 Task: Add Softage Information Technology Limited.
Action: Mouse moved to (243, 91)
Screenshot: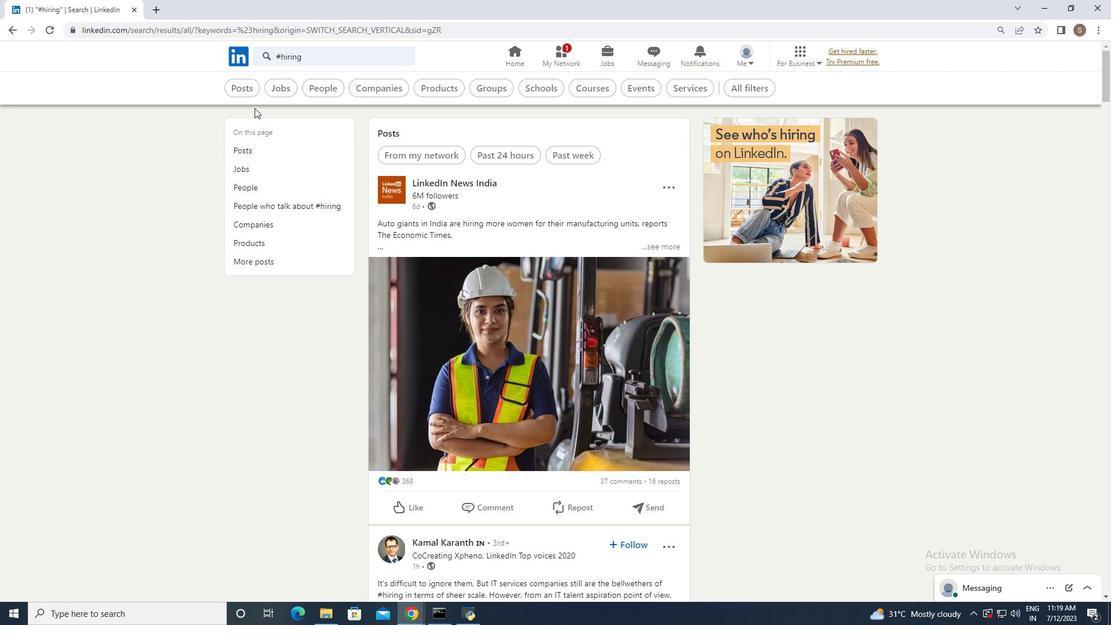 
Action: Mouse pressed left at (243, 91)
Screenshot: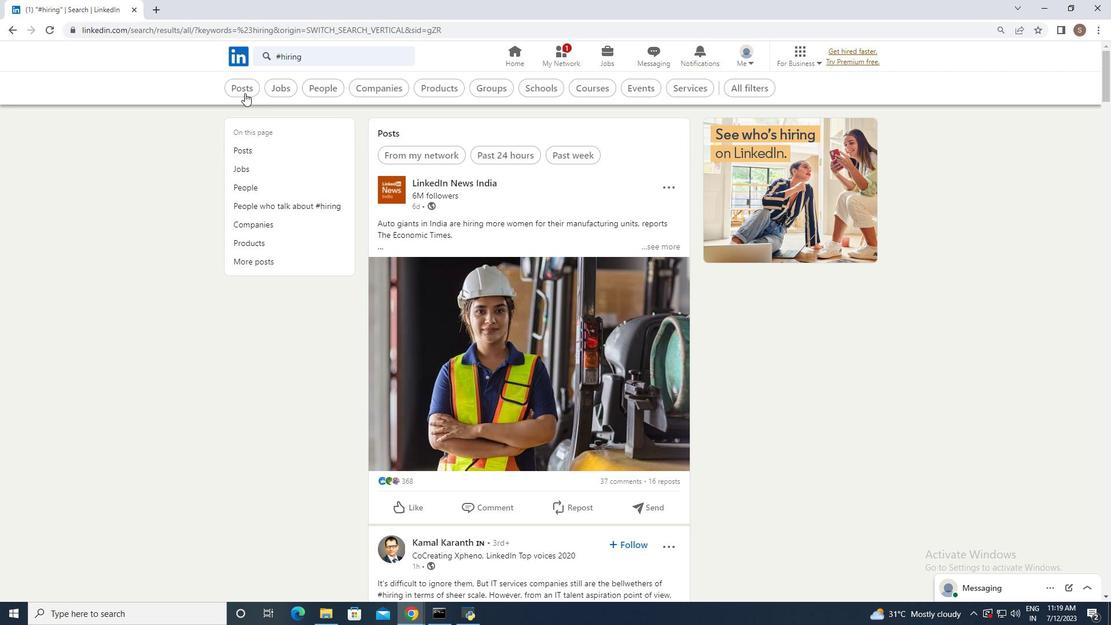 
Action: Mouse moved to (545, 88)
Screenshot: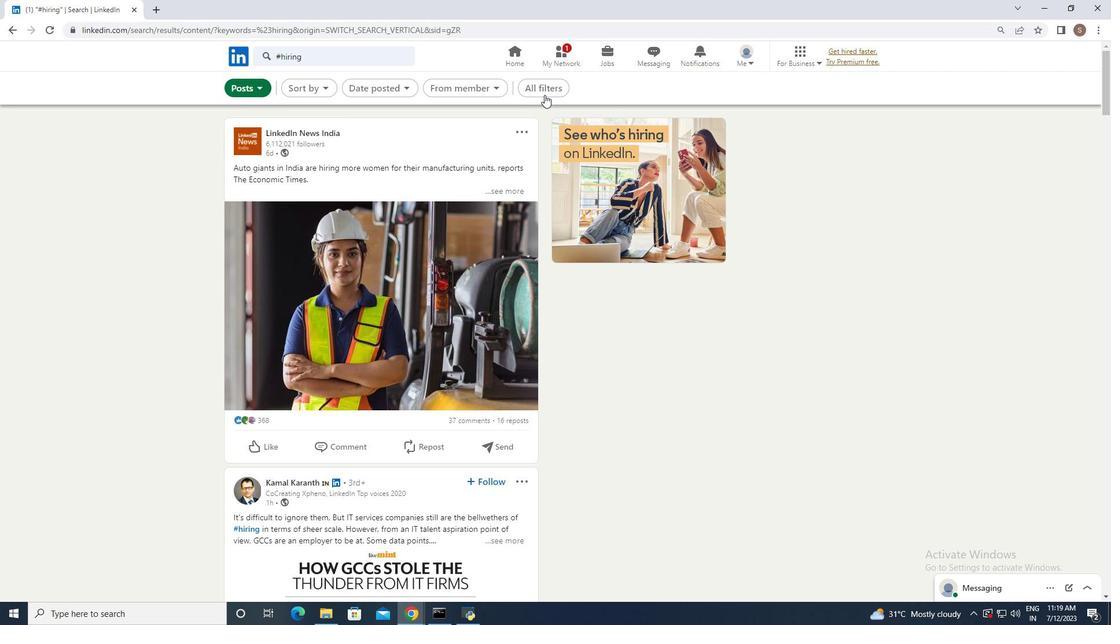 
Action: Mouse pressed left at (545, 88)
Screenshot: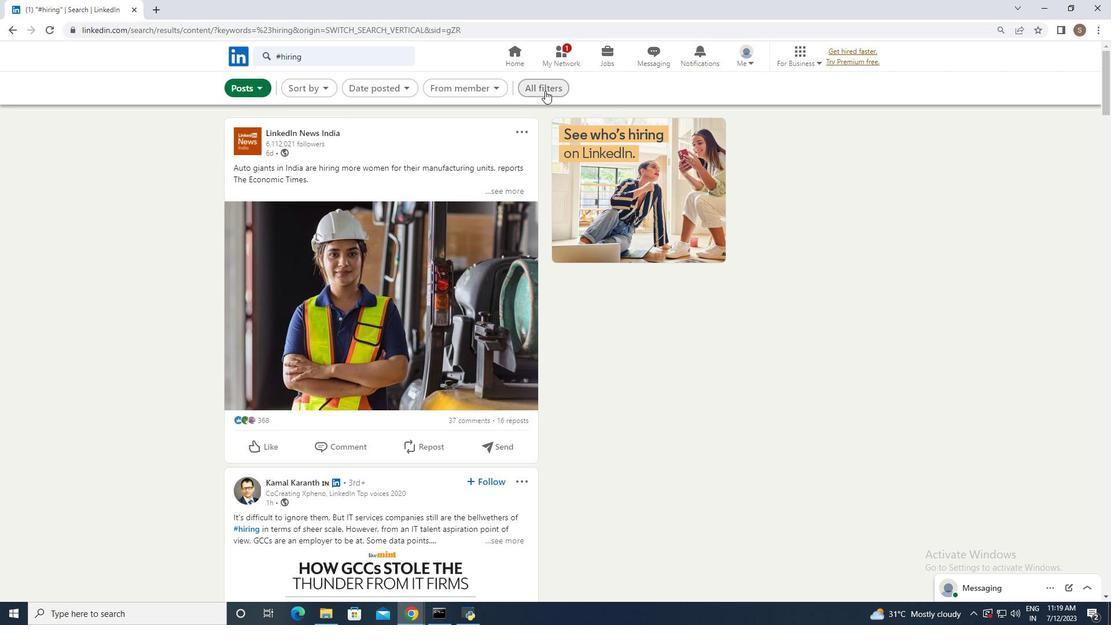 
Action: Mouse moved to (837, 381)
Screenshot: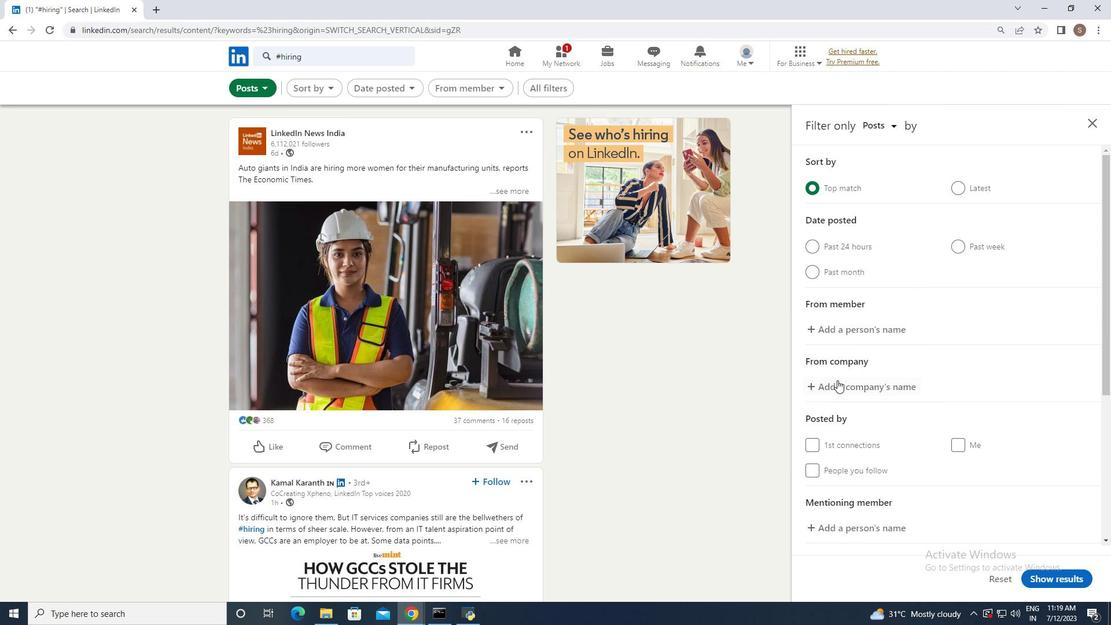 
Action: Mouse pressed left at (837, 381)
Screenshot: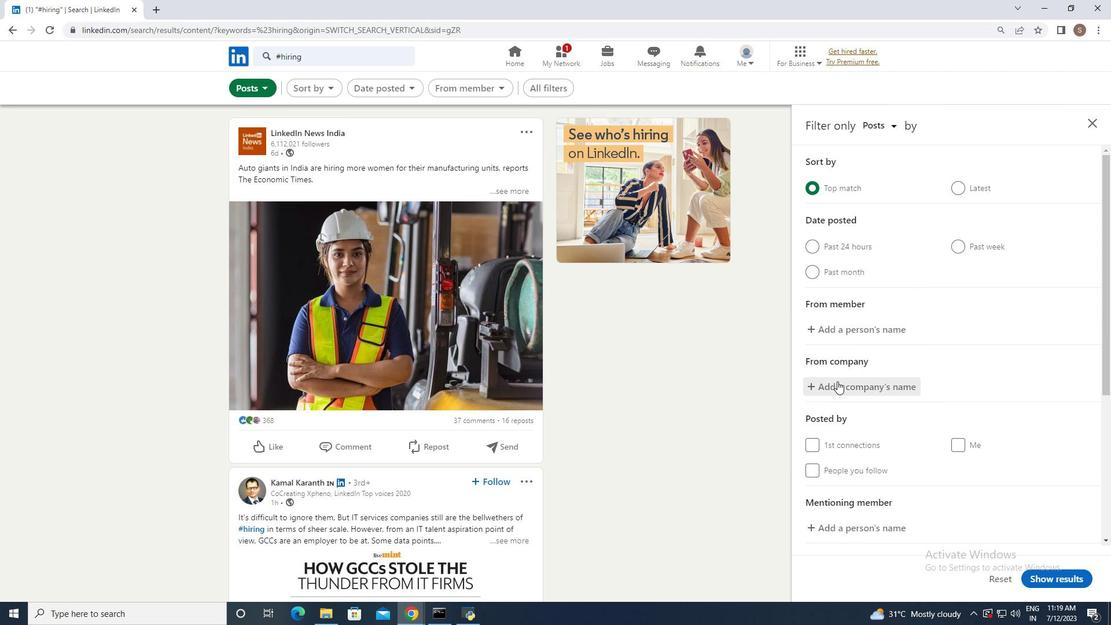 
Action: Key pressed <Key.shift>Softage<Key.space><Key.shift>Inf
Screenshot: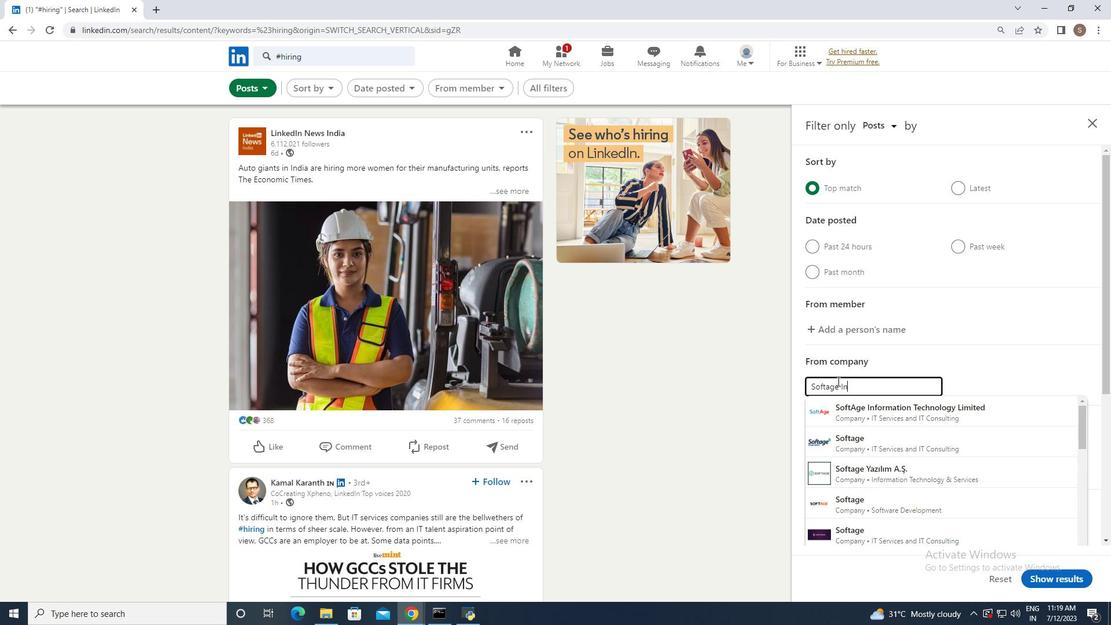 
Action: Mouse moved to (871, 412)
Screenshot: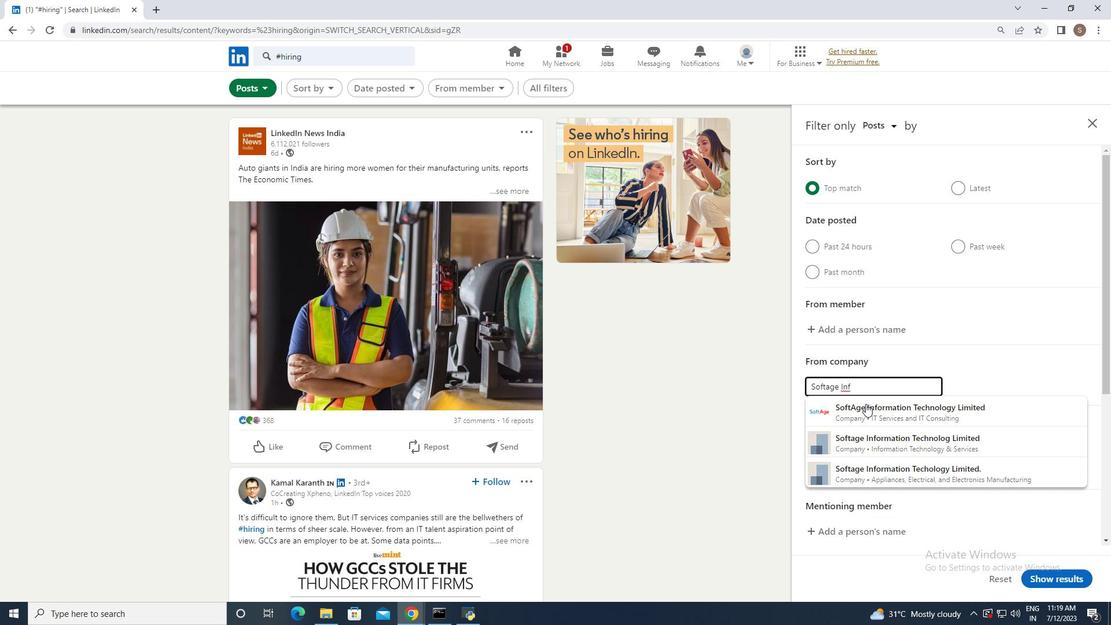
Action: Mouse pressed left at (871, 412)
Screenshot: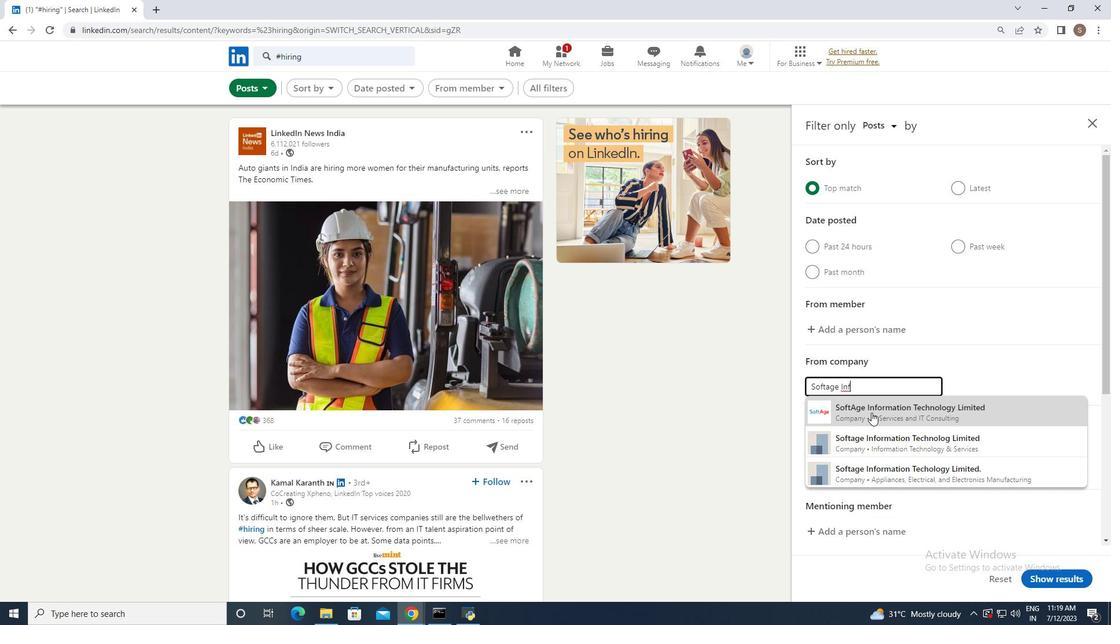 
Action: Mouse moved to (1071, 580)
Screenshot: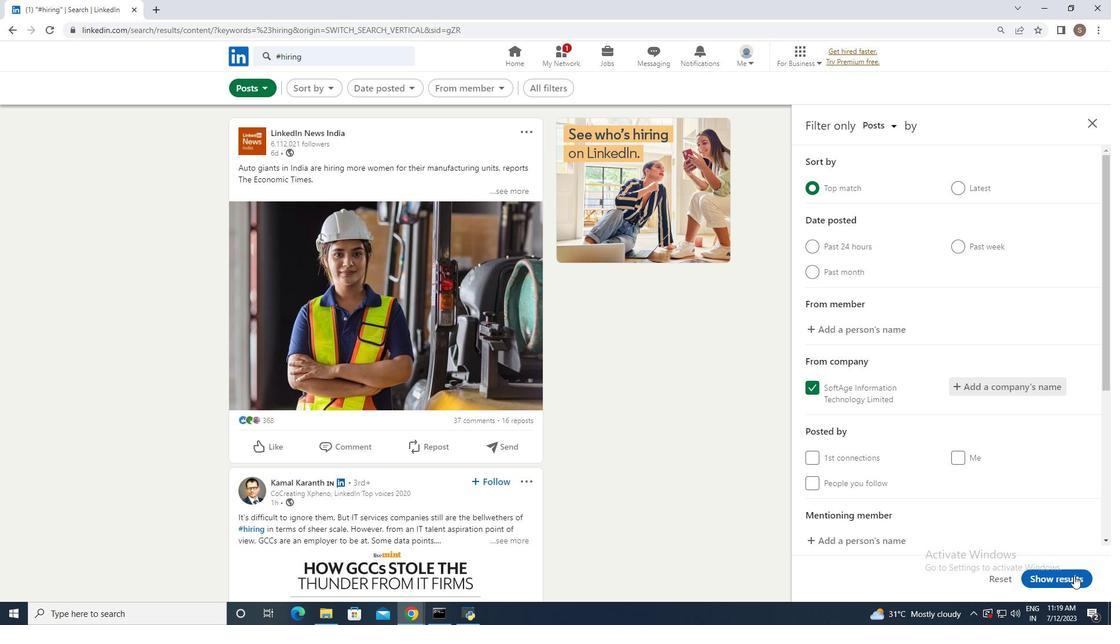 
Action: Mouse pressed left at (1071, 580)
Screenshot: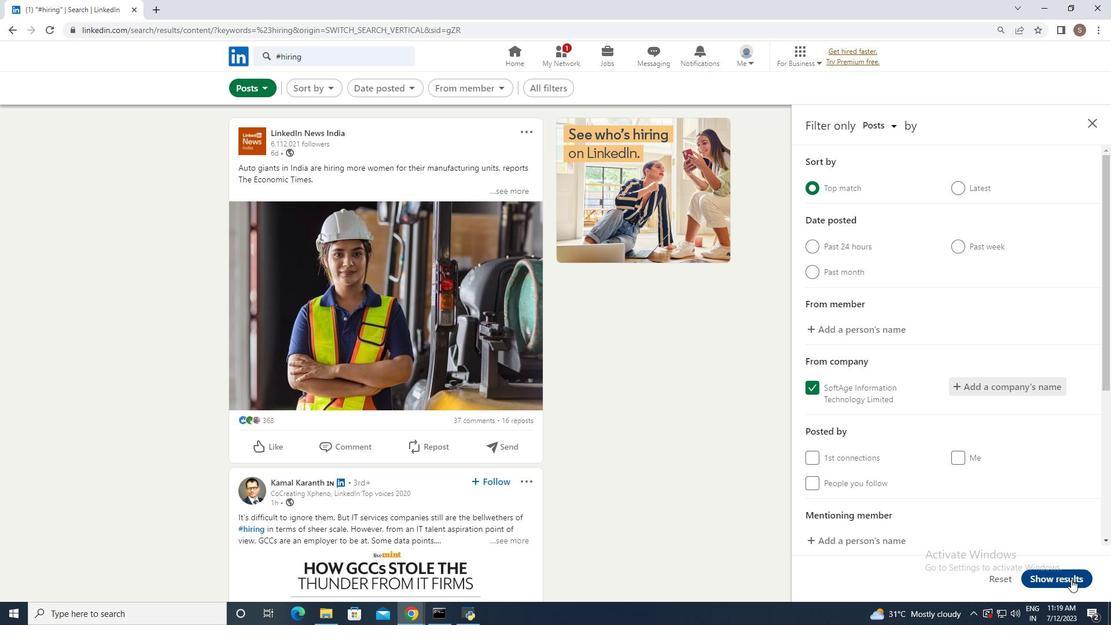 
Action: Mouse moved to (1069, 580)
Screenshot: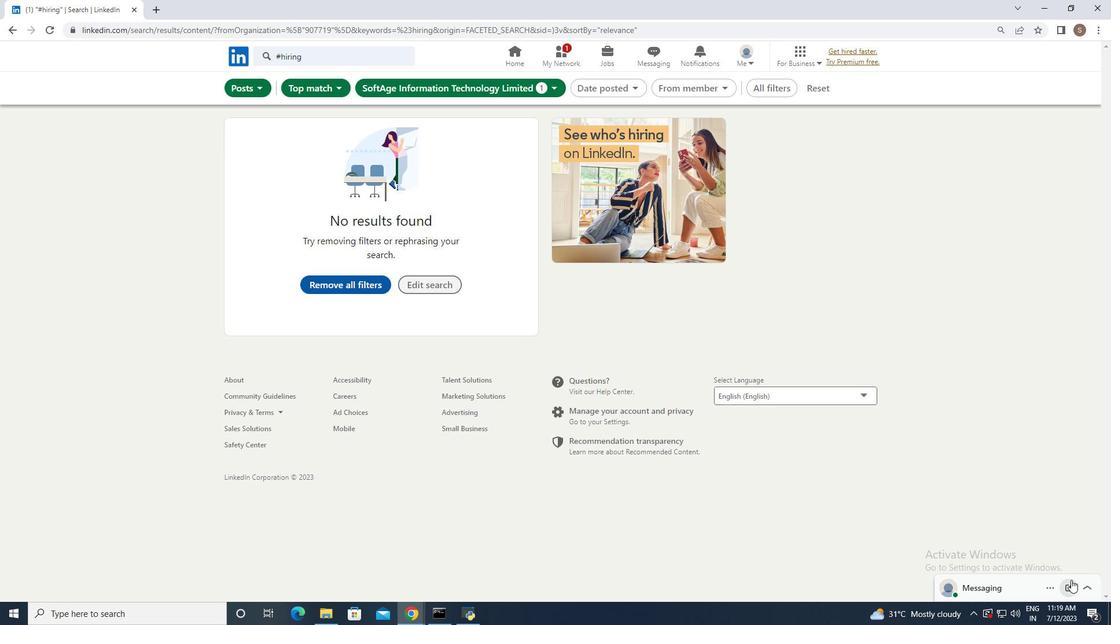 
